 Task: Create a task  Improve error handling and reporting in the app , assign it to team member softage.10@softage.net in the project TriumphTech and update the status of the task to  Off Track , set the priority of the task to Medium.
Action: Mouse moved to (54, 410)
Screenshot: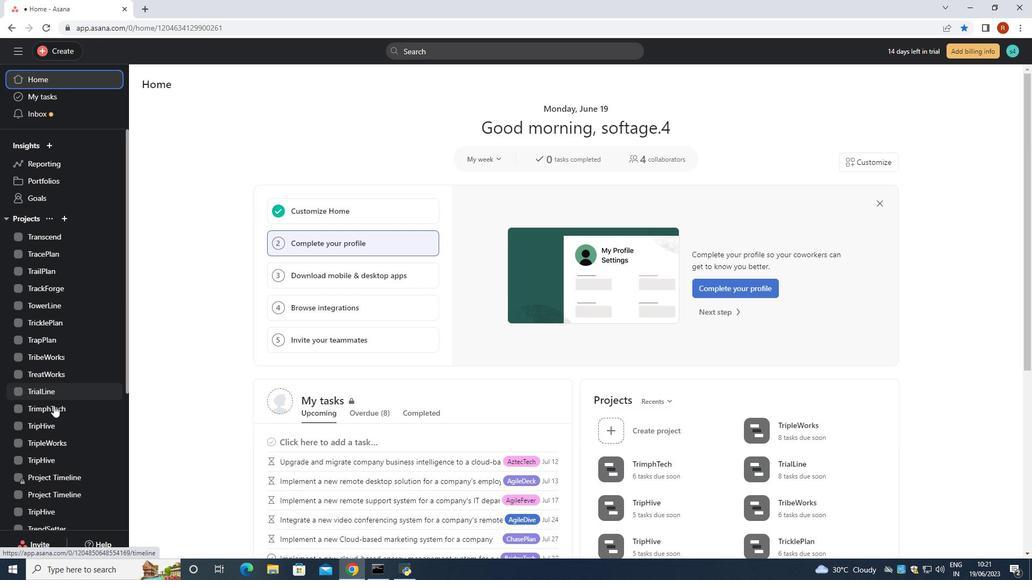 
Action: Mouse pressed left at (54, 410)
Screenshot: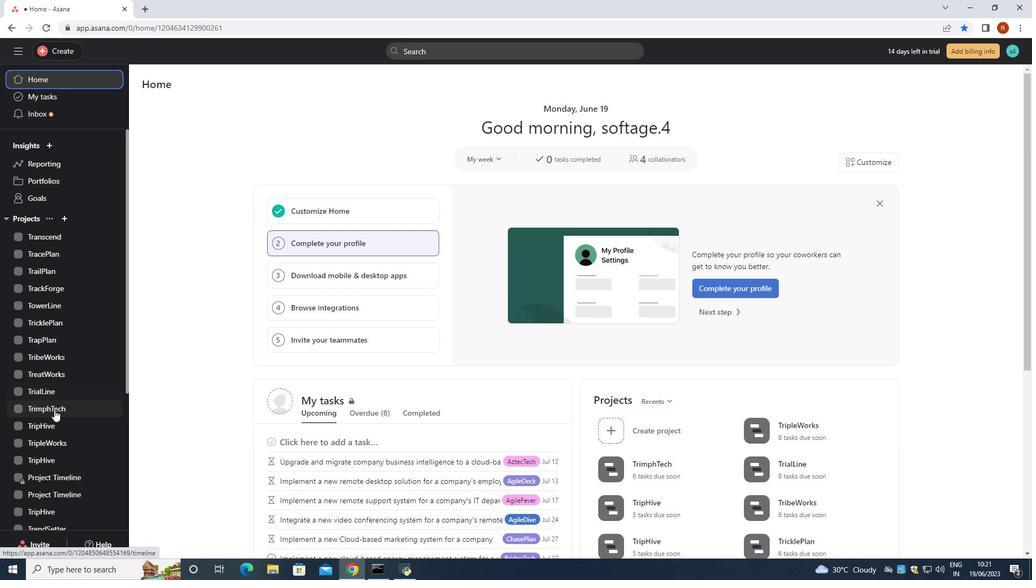 
Action: Mouse moved to (169, 135)
Screenshot: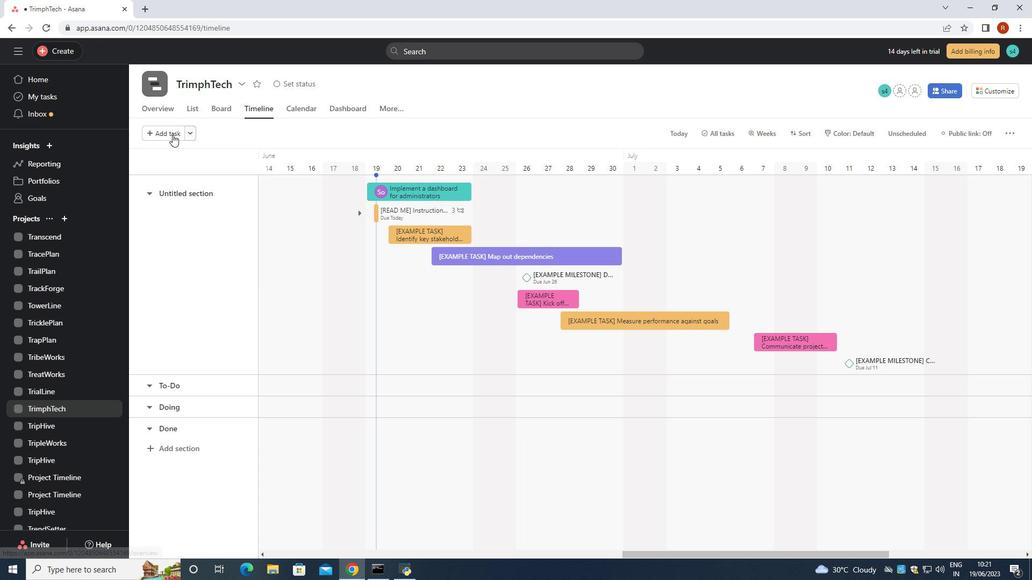 
Action: Mouse pressed left at (169, 135)
Screenshot: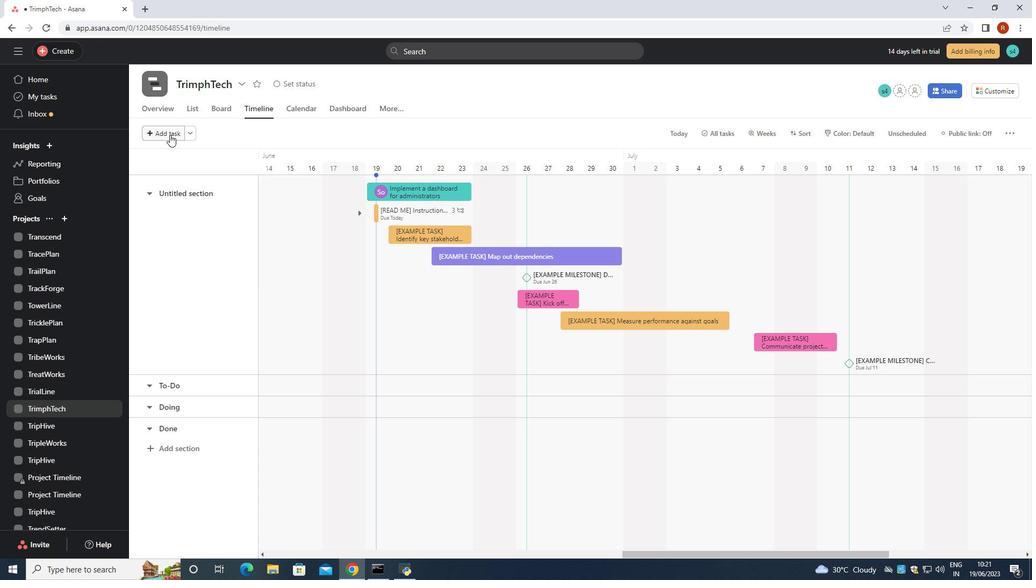 
Action: Key pressed <Key.shift>Improve<Key.space>error<Key.space>hanf<Key.backspace>dling<Key.space>and<Key.space>reporting<Key.space>in<Key.space>the<Key.space>app<Key.enter>
Screenshot: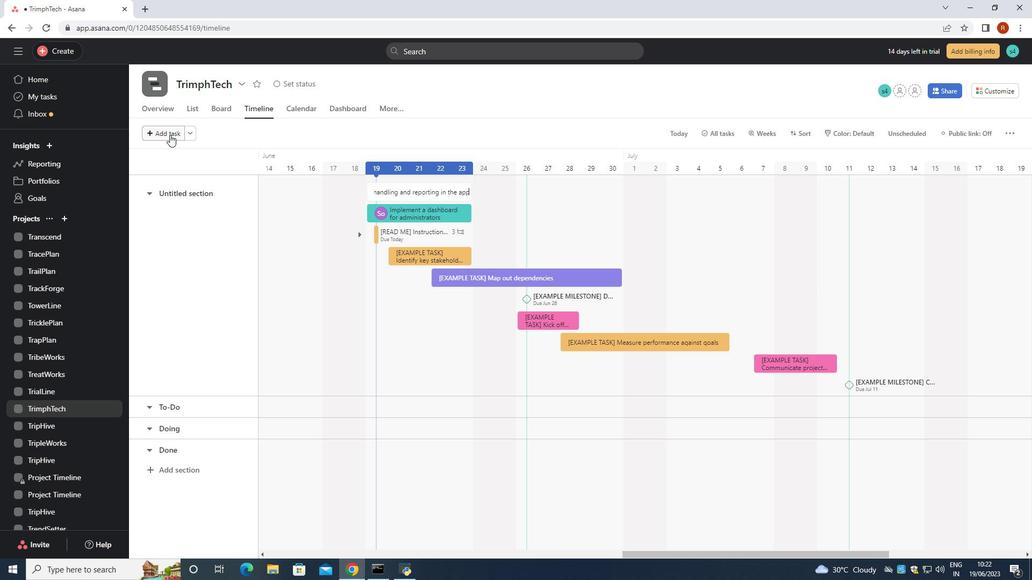 
Action: Mouse moved to (404, 190)
Screenshot: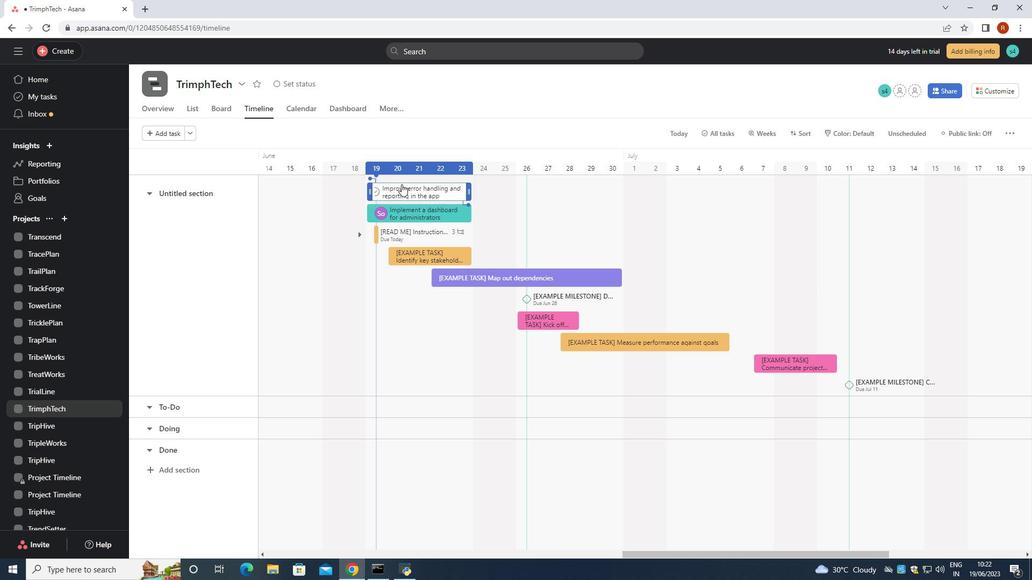 
Action: Mouse pressed left at (404, 190)
Screenshot: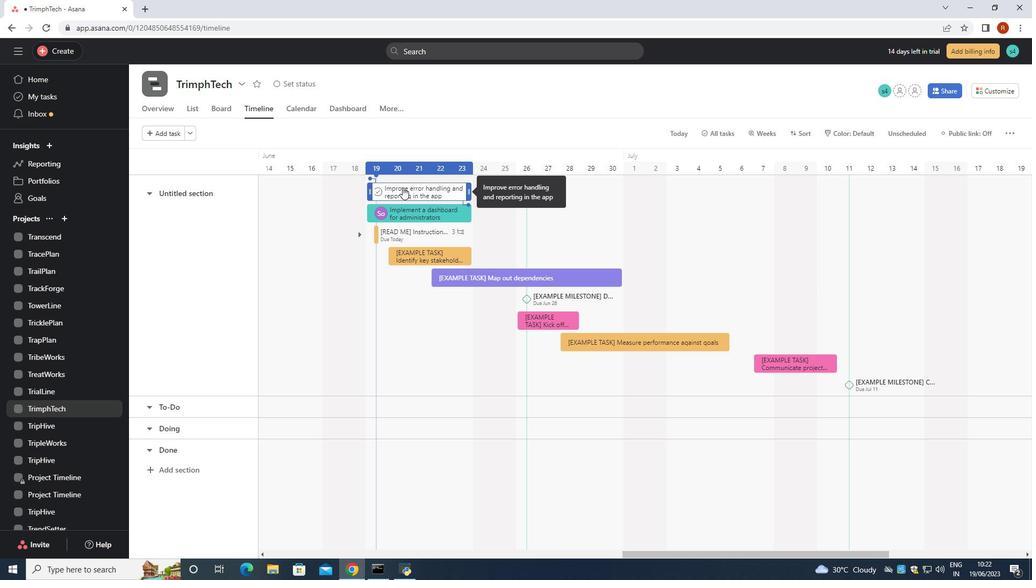 
Action: Mouse moved to (750, 195)
Screenshot: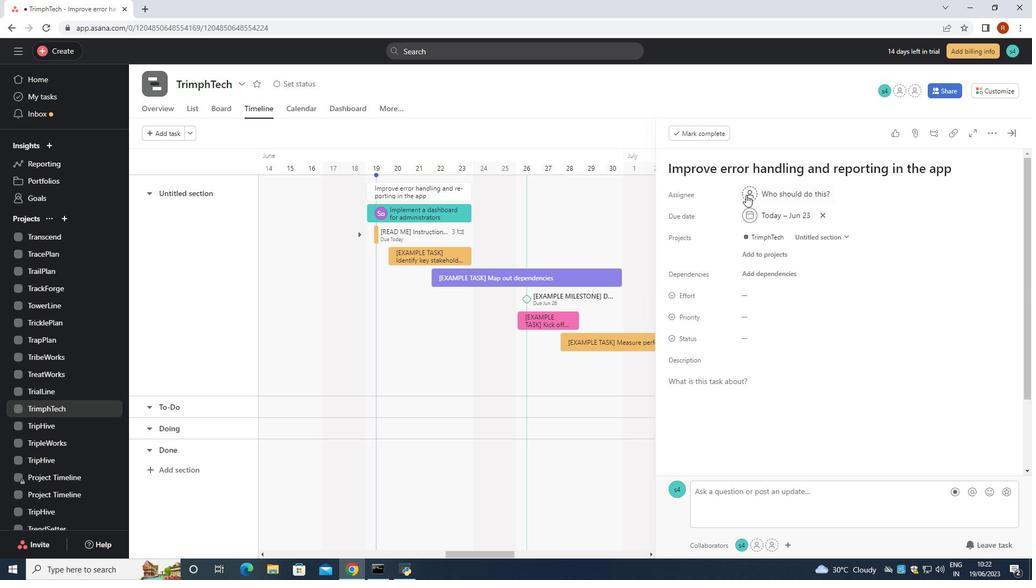 
Action: Mouse pressed left at (750, 195)
Screenshot: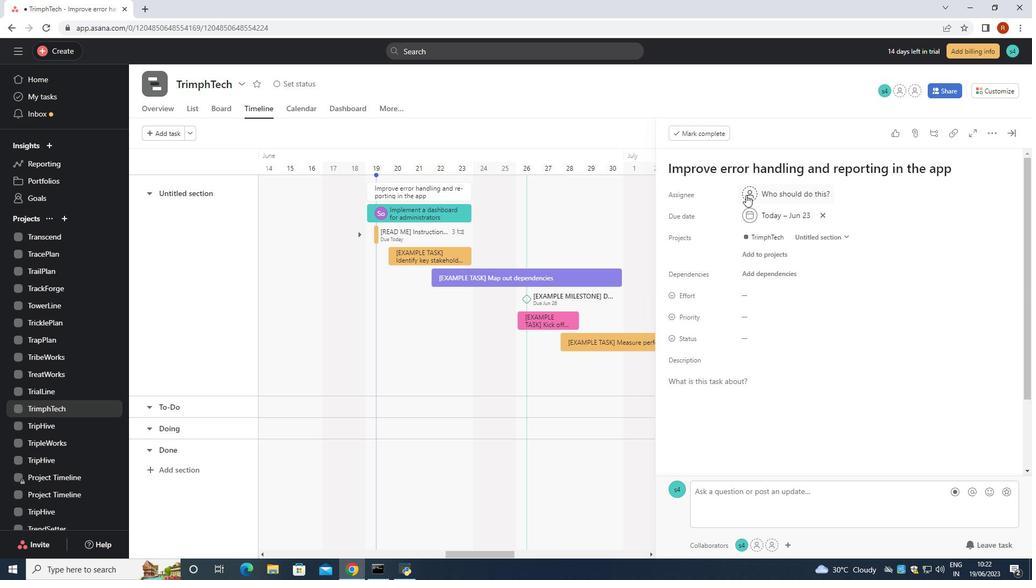 
Action: Key pressed <Key.shift>Softage.10<Key.shift>@softage.net
Screenshot: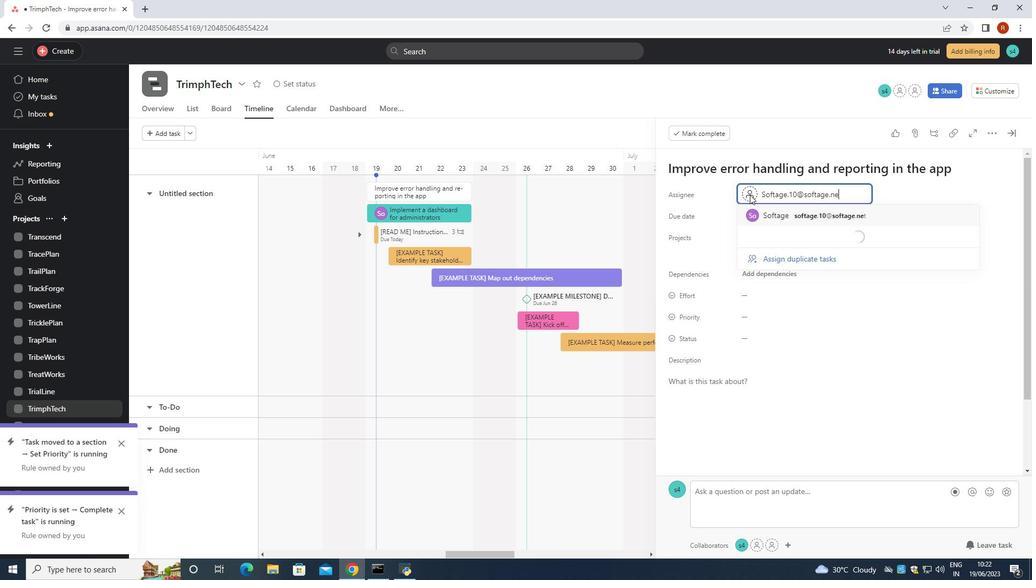 
Action: Mouse moved to (848, 211)
Screenshot: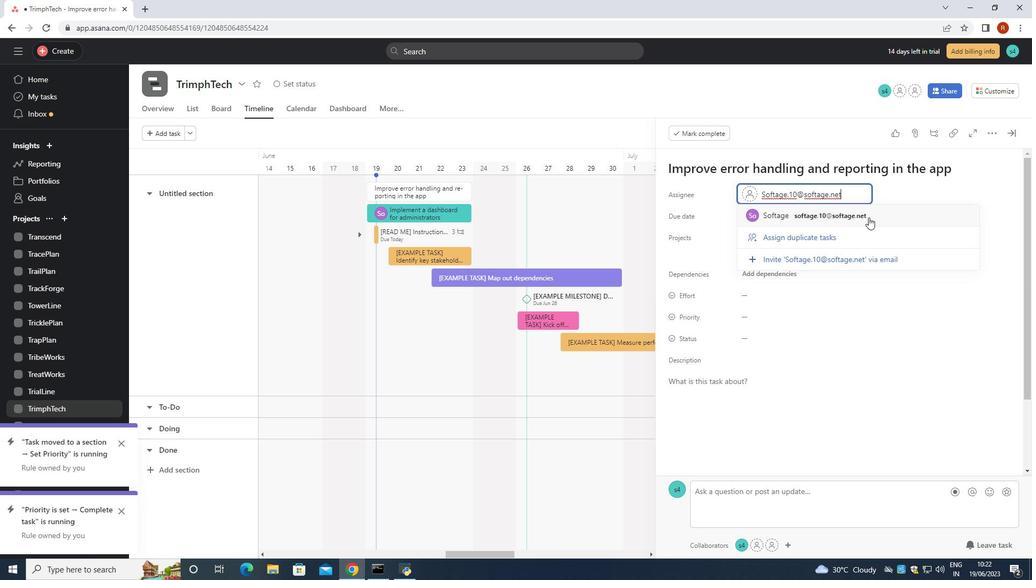 
Action: Mouse pressed left at (848, 211)
Screenshot: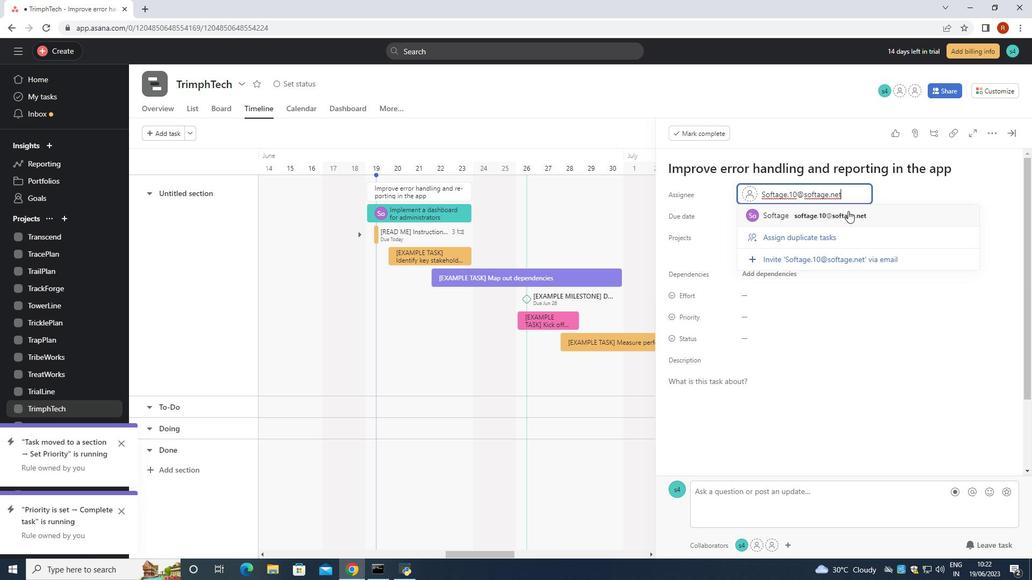 
Action: Mouse moved to (743, 332)
Screenshot: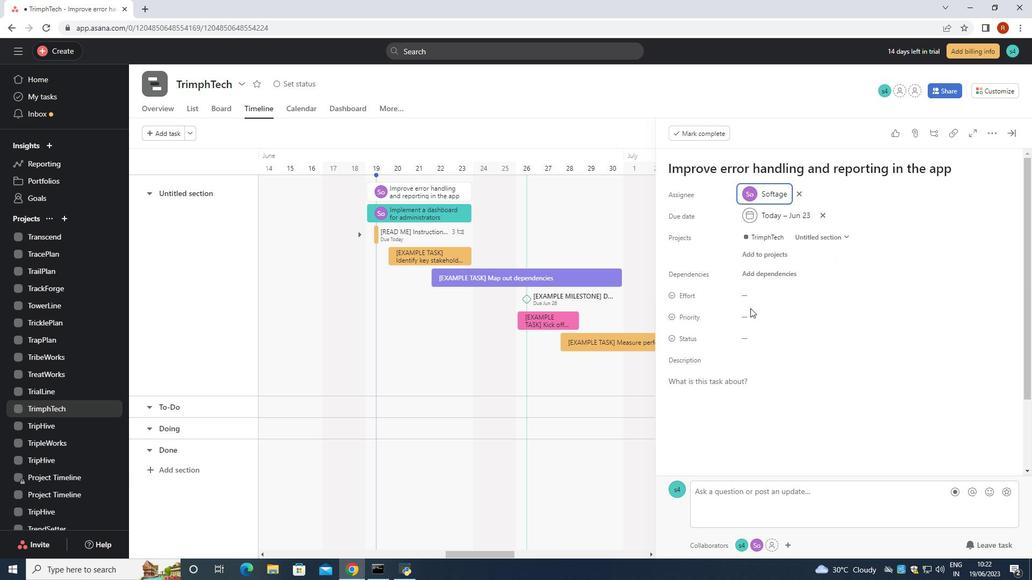 
Action: Mouse pressed left at (743, 332)
Screenshot: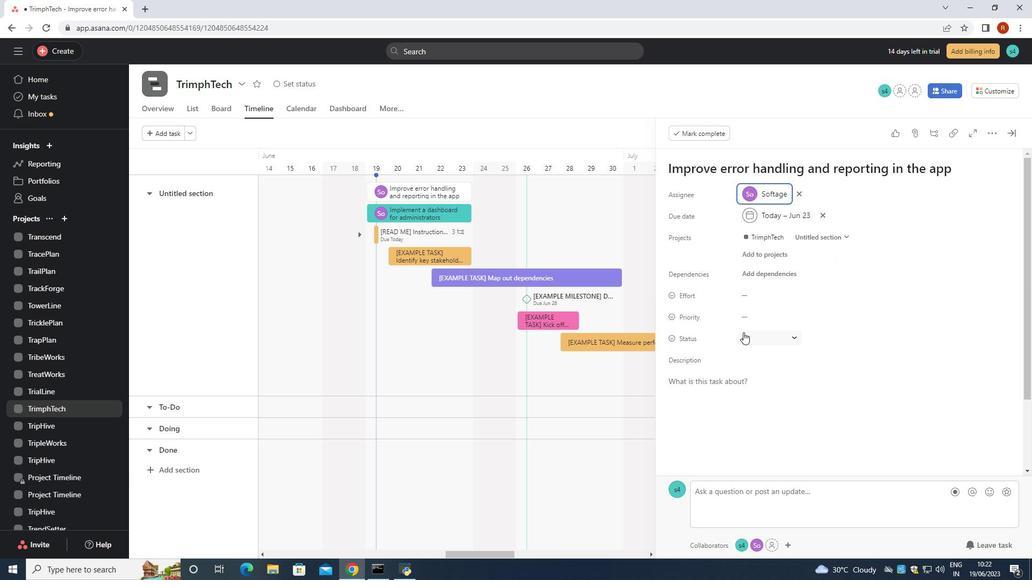 
Action: Mouse moved to (787, 412)
Screenshot: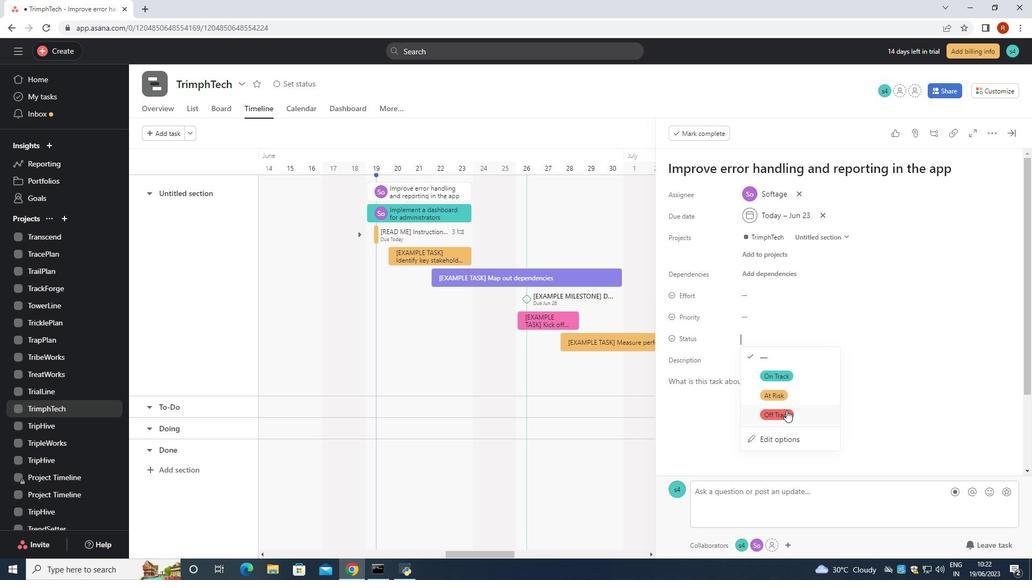 
Action: Mouse pressed left at (787, 412)
Screenshot: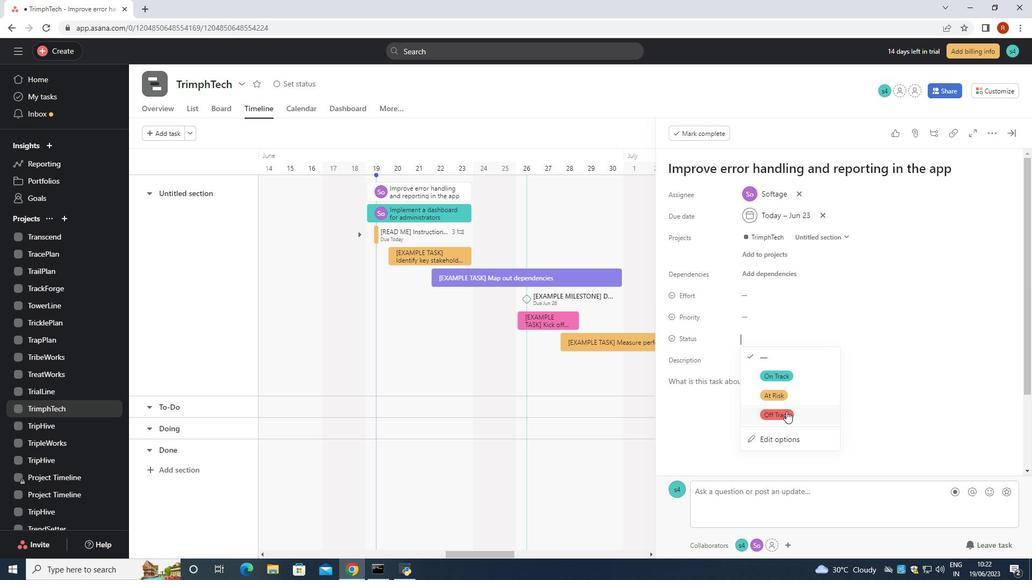 
Action: Mouse moved to (750, 318)
Screenshot: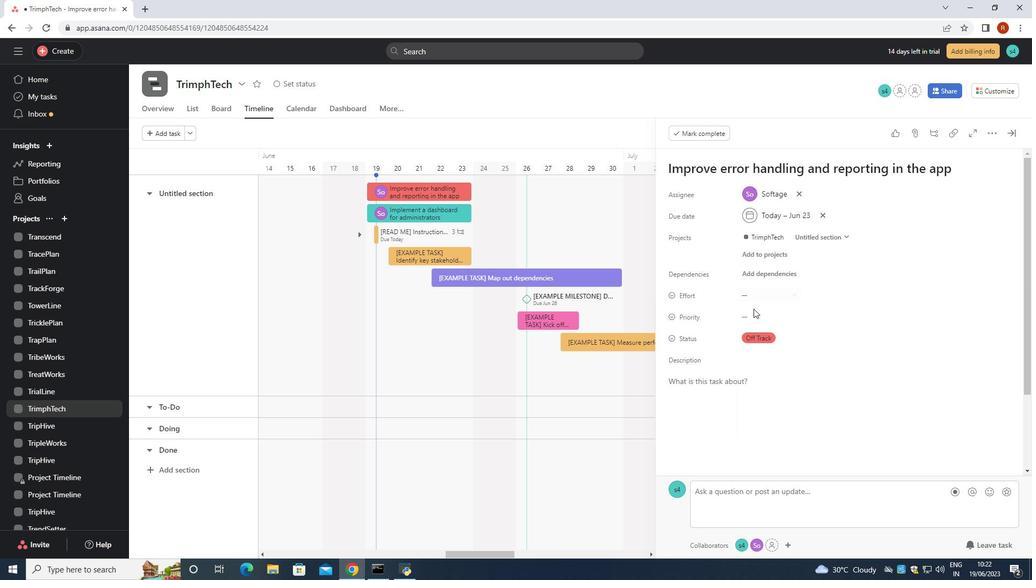 
Action: Mouse pressed left at (750, 318)
Screenshot: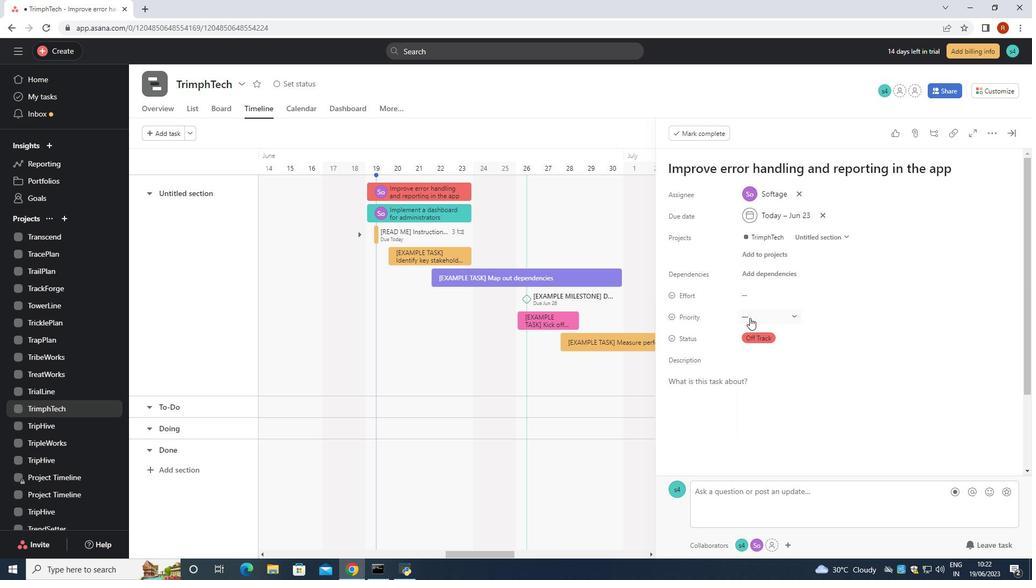 
Action: Mouse moved to (783, 377)
Screenshot: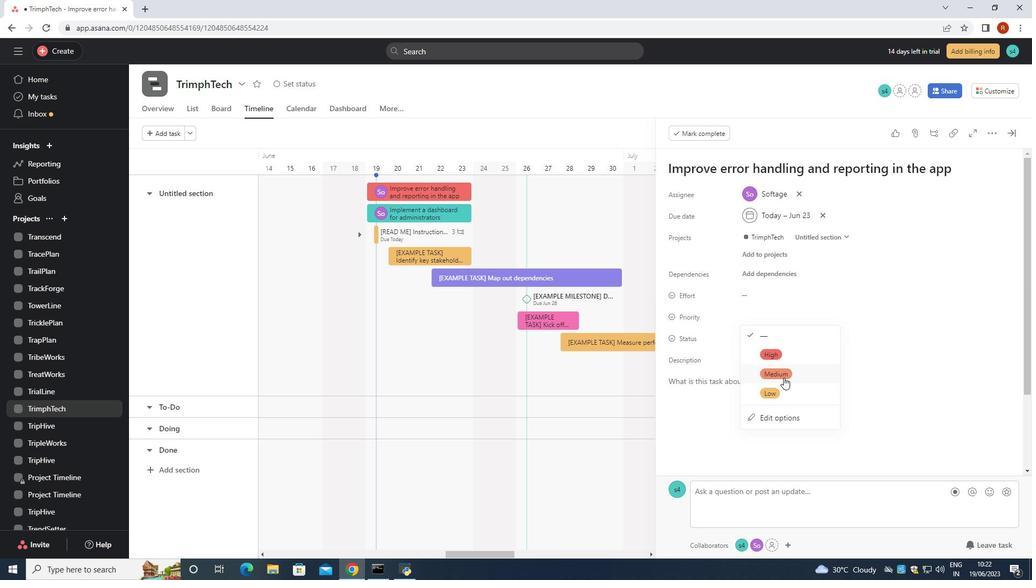 
Action: Mouse pressed left at (783, 377)
Screenshot: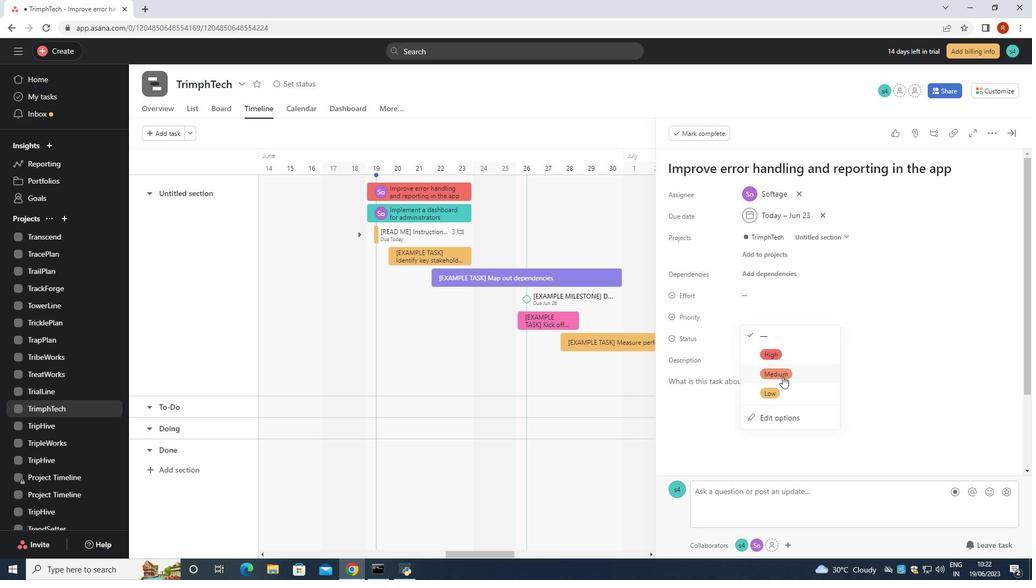 
